 Task: What year was the Forbidden City in Beijing constructed?
Action: Mouse moved to (60, 105)
Screenshot: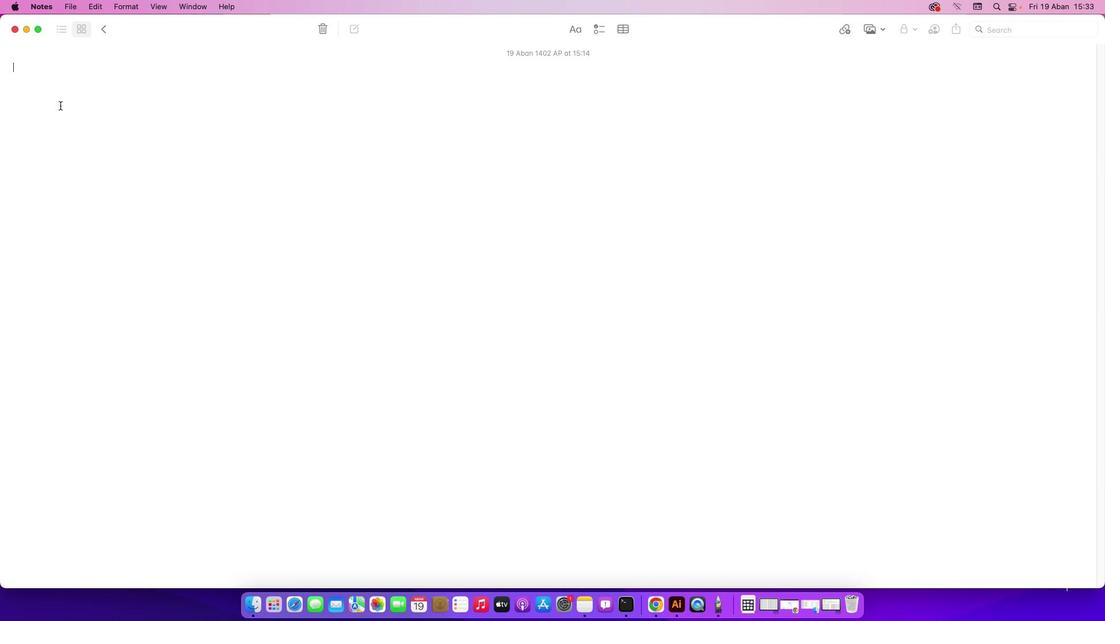 
Action: Mouse pressed left at (60, 105)
Screenshot: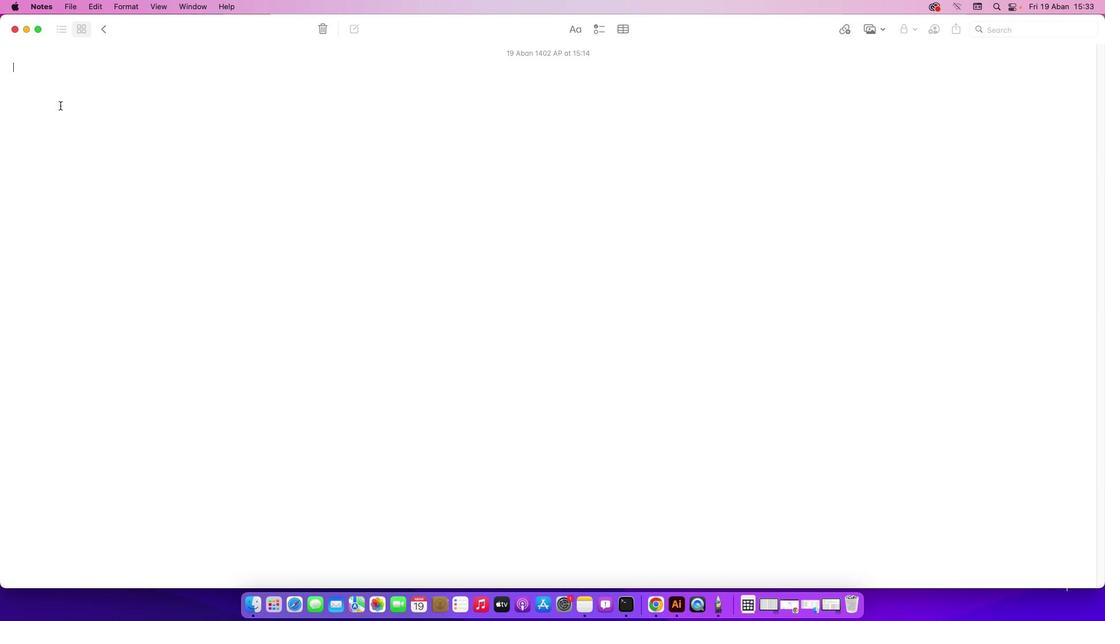 
Action: Key pressed Key.shift'W''h''a''t'Key.space'y''e''a''r'Key.space'w''a''s'Key.space't''h''e'Key.spaceKey.shift'F''o''r''b''i''d''d''e''n'Key.spaceKey.shift'C''i''t''y'Key.space'i''n'Key.spaceKey.shift'B''e''i''j''i''n''g'Key.space'c''o''n''s''t''r''u''c''t''e''d'Key.shift_r'?'
Screenshot: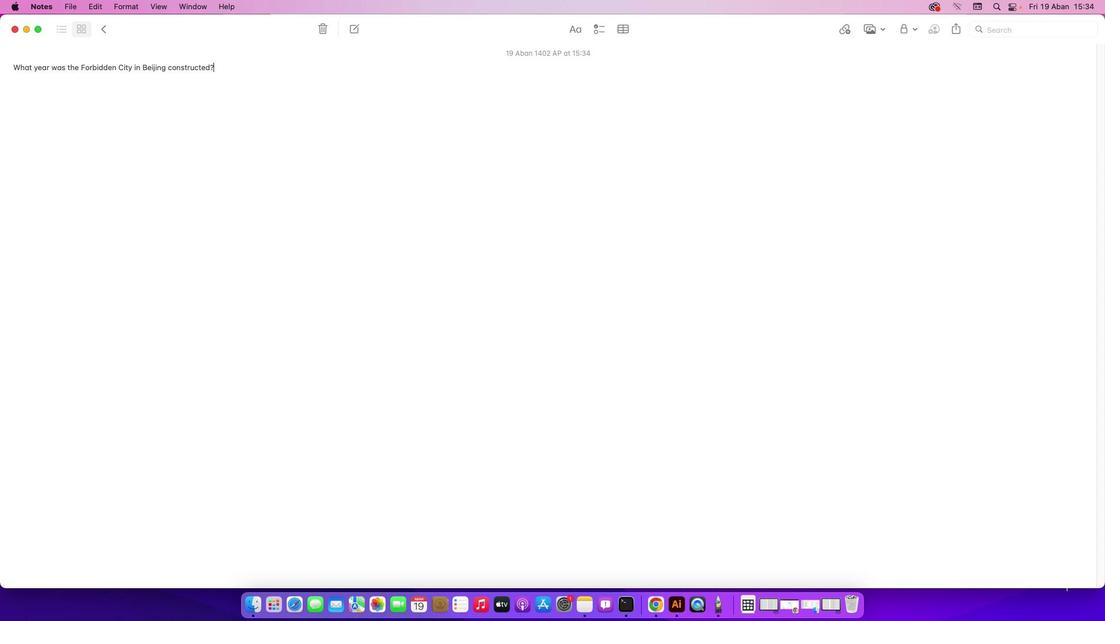 
Action: Mouse moved to (788, 606)
Screenshot: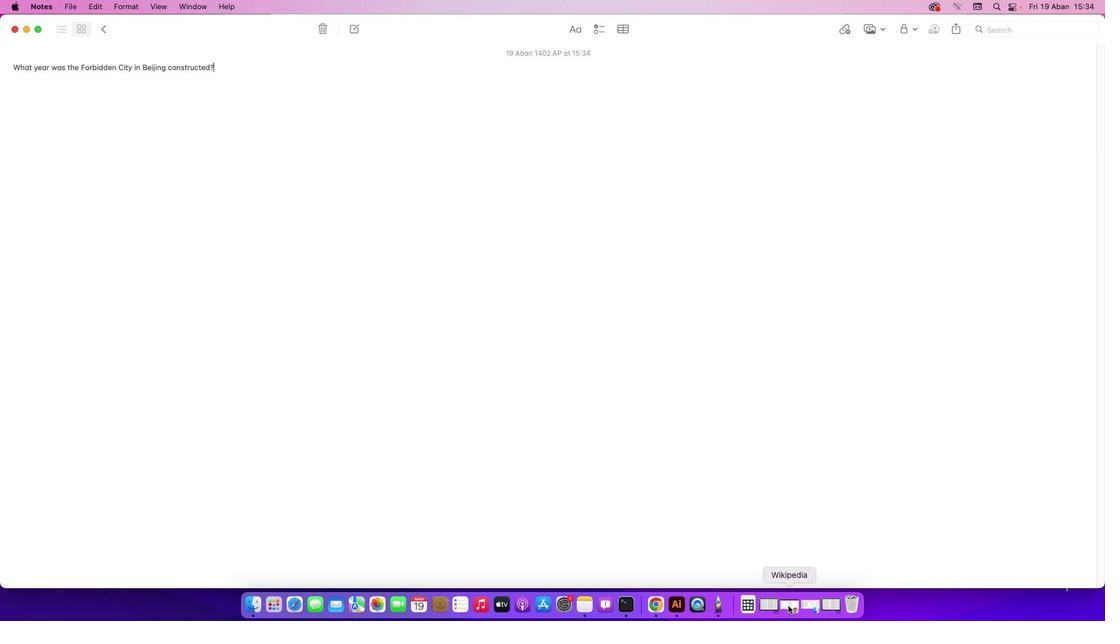 
Action: Mouse pressed left at (788, 606)
Screenshot: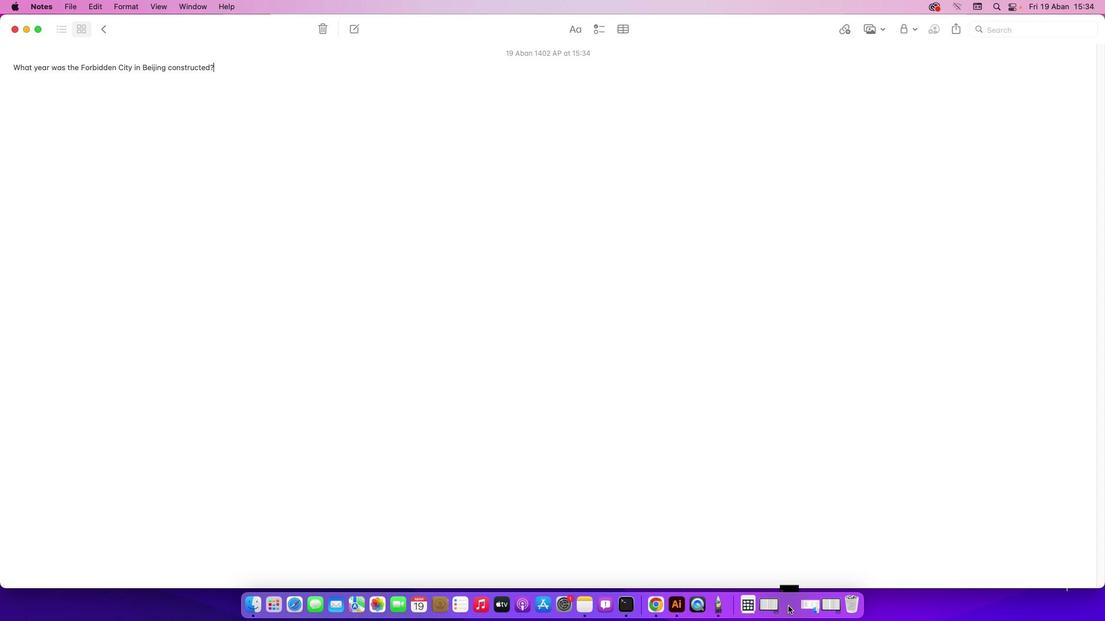 
Action: Mouse moved to (434, 351)
Screenshot: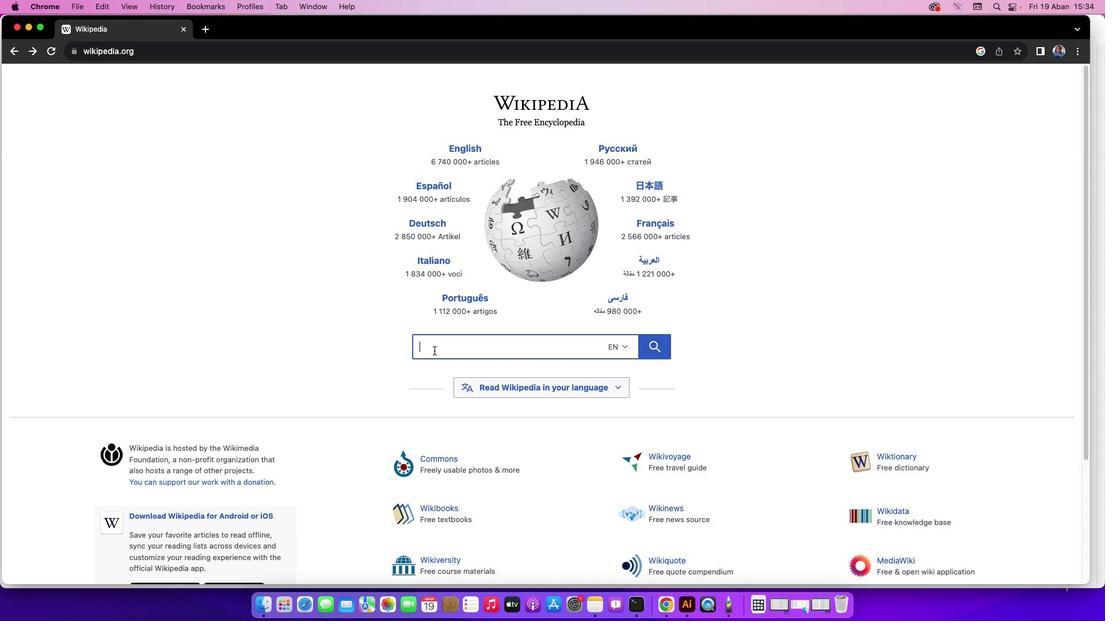 
Action: Mouse pressed left at (434, 351)
Screenshot: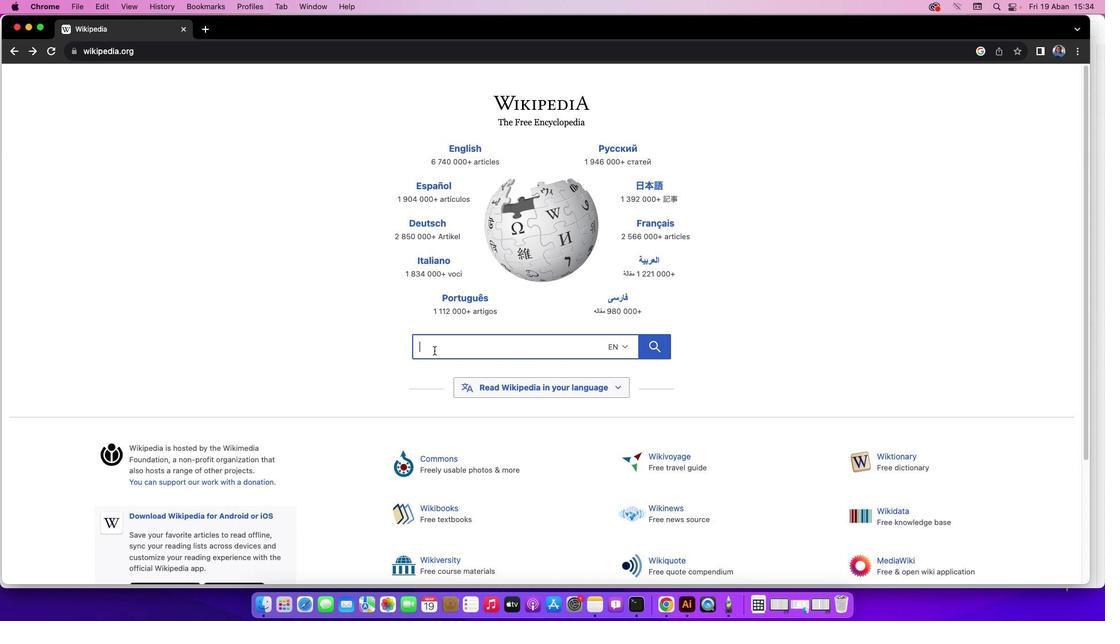 
Action: Key pressed Key.shift'F''o''r''b''i''d''d''e''n'Key.spaceKey.shift'C''i''t''y'
Screenshot: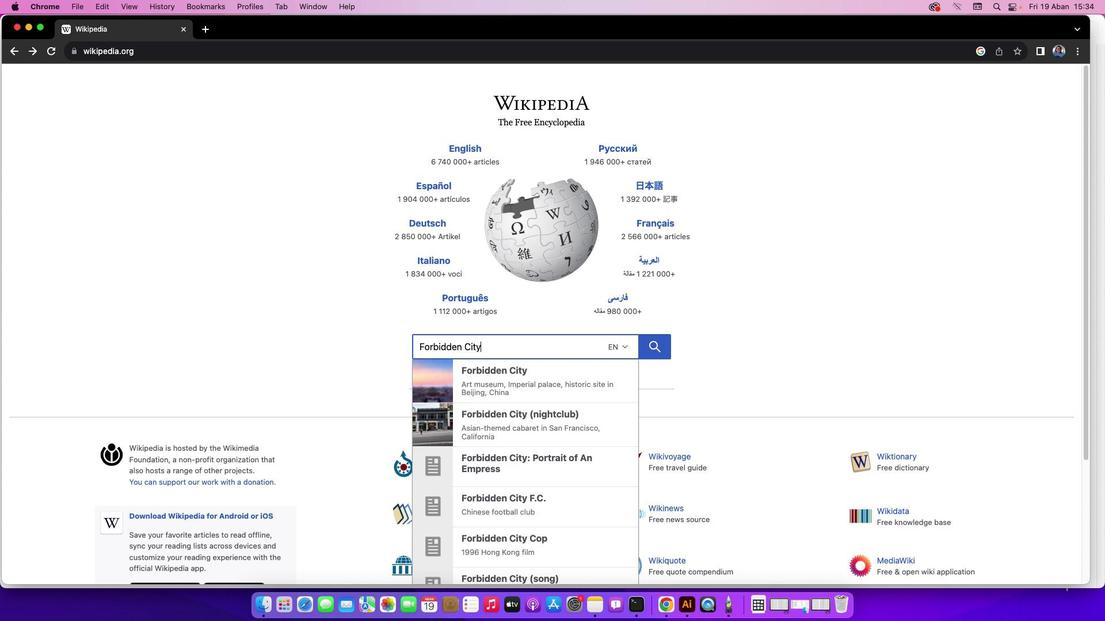 
Action: Mouse moved to (497, 373)
Screenshot: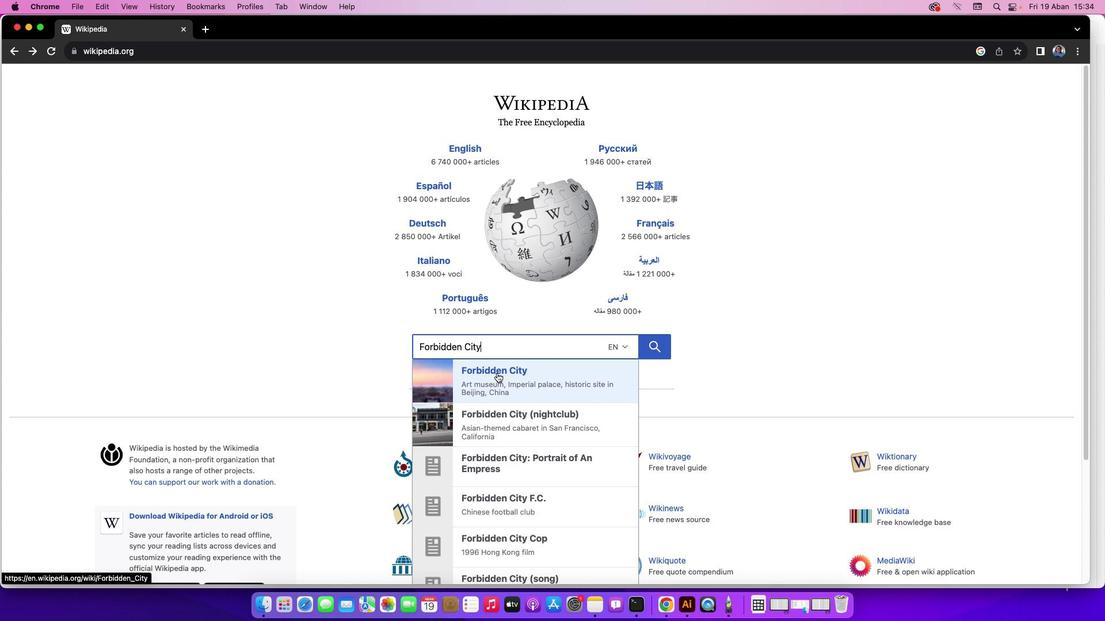 
Action: Mouse pressed left at (497, 373)
Screenshot: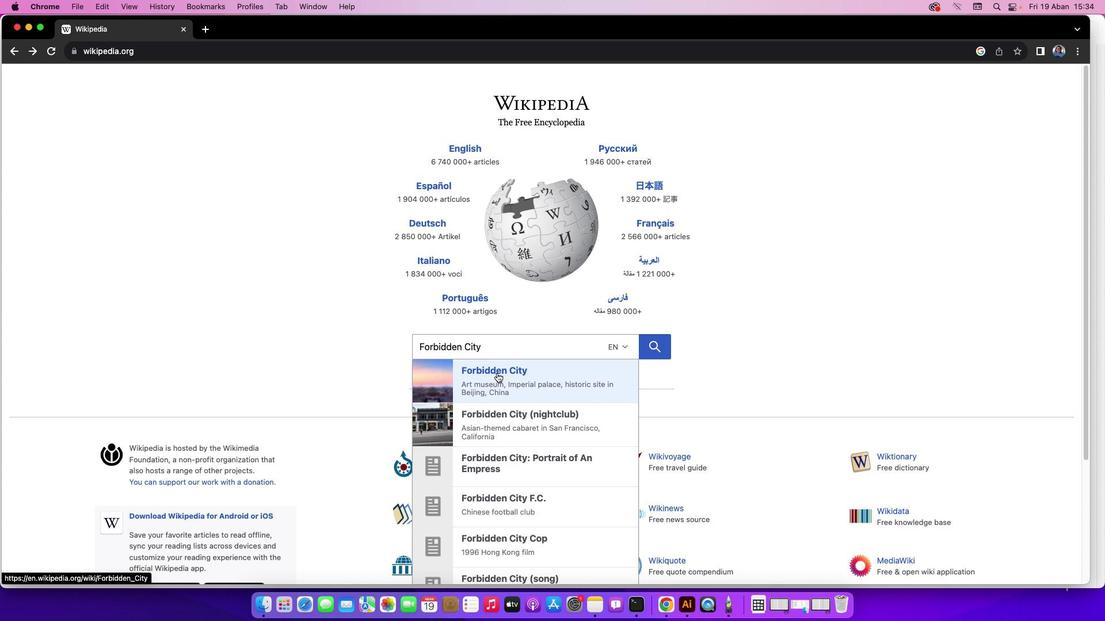 
Action: Mouse moved to (1088, 87)
Screenshot: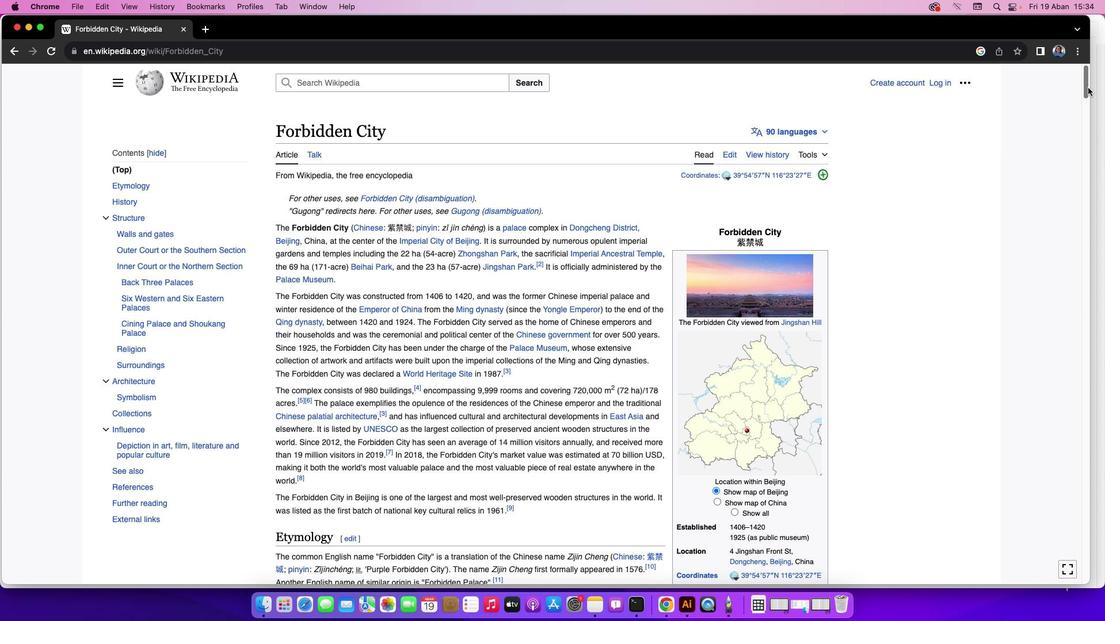 
Action: Mouse pressed left at (1088, 87)
Screenshot: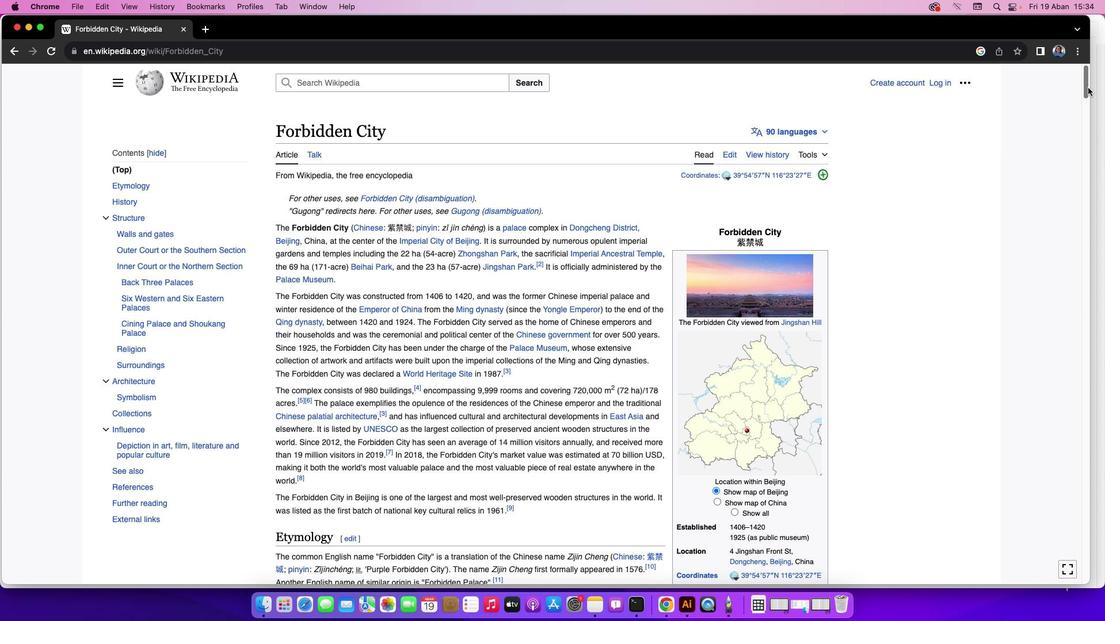 
Action: Mouse moved to (29, 29)
Screenshot: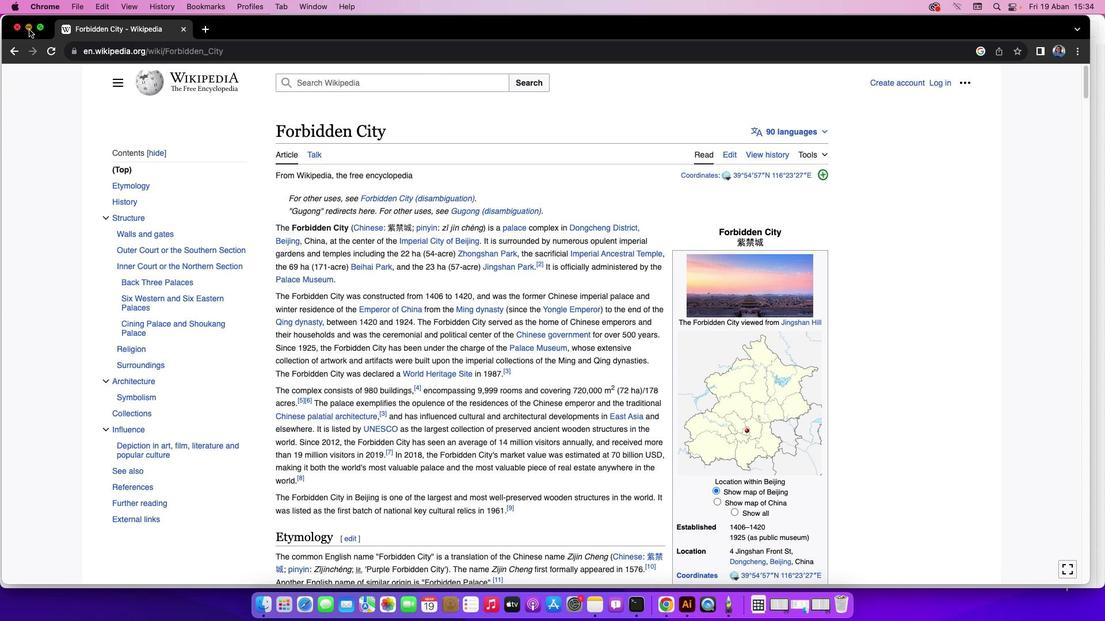 
Action: Mouse pressed left at (29, 29)
Screenshot: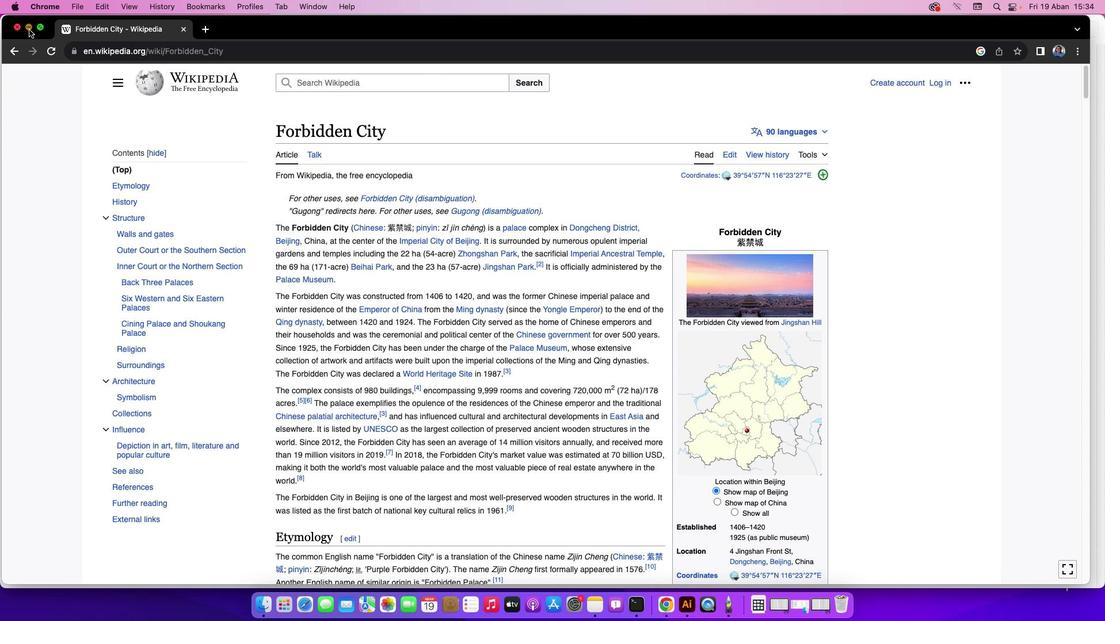 
Action: Mouse moved to (217, 70)
Screenshot: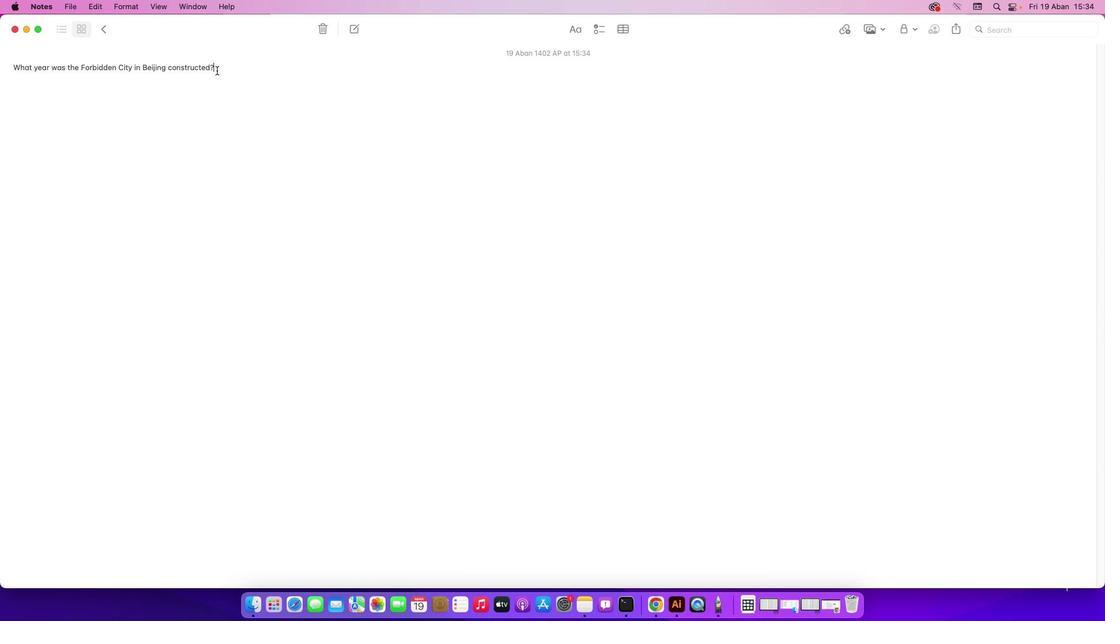 
Action: Mouse pressed left at (217, 70)
Screenshot: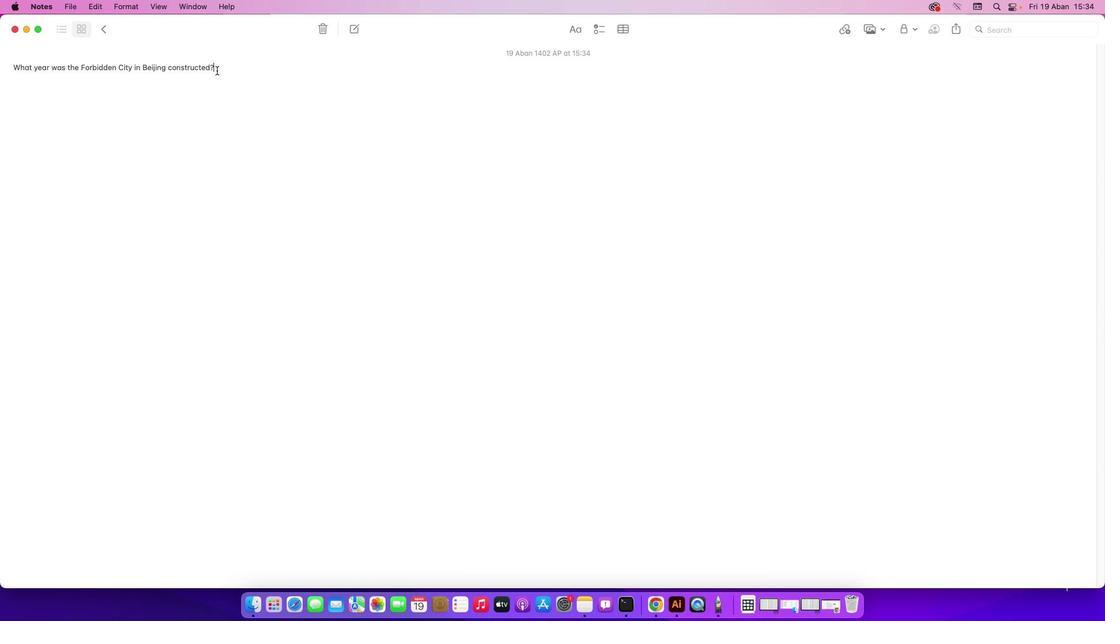 
Action: Mouse moved to (238, 59)
Screenshot: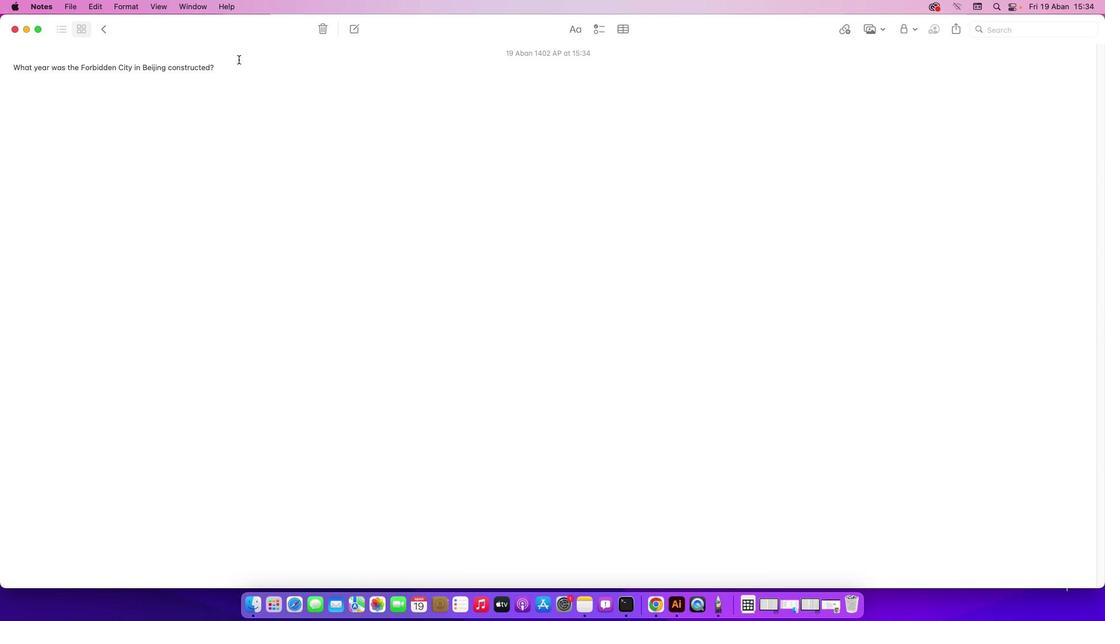 
Action: Key pressed Key.enterKey.shift'T''h''e'Key.spaceKey.shift'F''o''r''b''i''d''d''e''n'Key.spaceKey.shift'C''i''t''y'Key.space'i''n'Key.spaceKey.shift'B''e''i''j''i''n''g'Key.space'w''a''s'Key.space'c''o''n''s''t''r''u''c''t''e''d'Key.space'f''r''o''m''k'Key.spaceKey.backspaceKey.backspaceKey.backspaceKey.backspace'r''o''m'Key.space'1''4''0''6'Key.space't''o'Key.space'1''4''2''0''.'
Screenshot: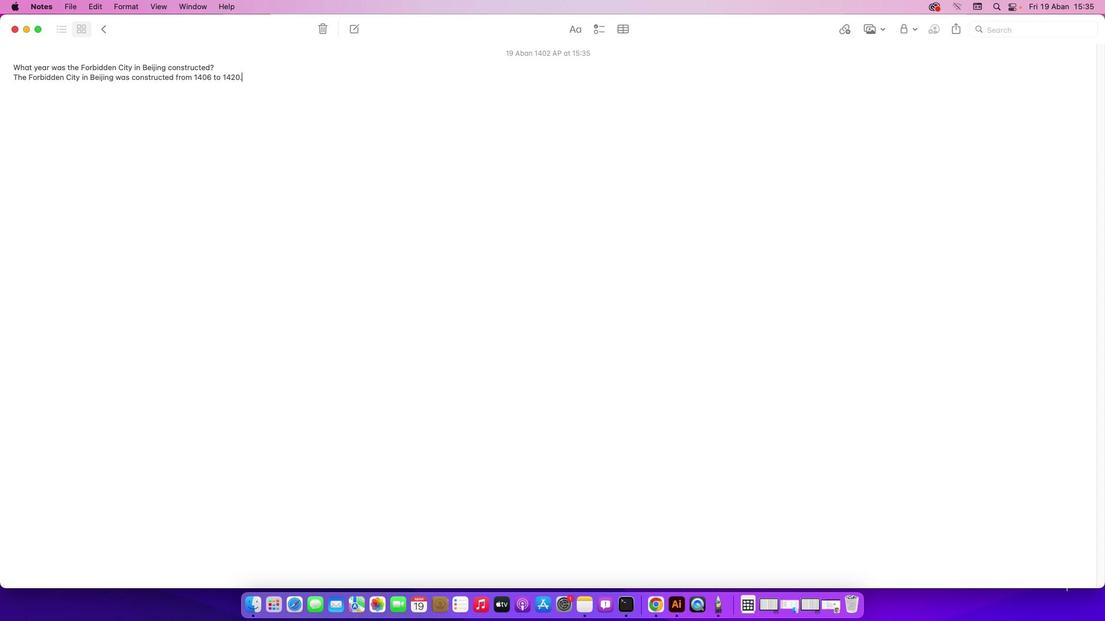 
Action: Mouse moved to (836, 607)
Screenshot: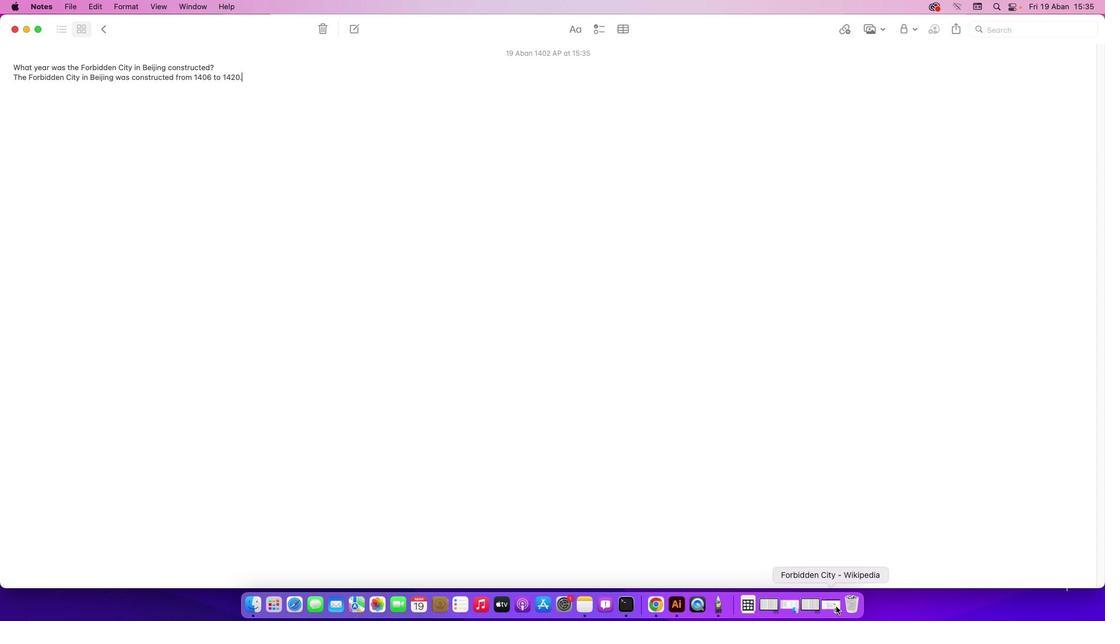 
Action: Mouse pressed left at (836, 607)
Screenshot: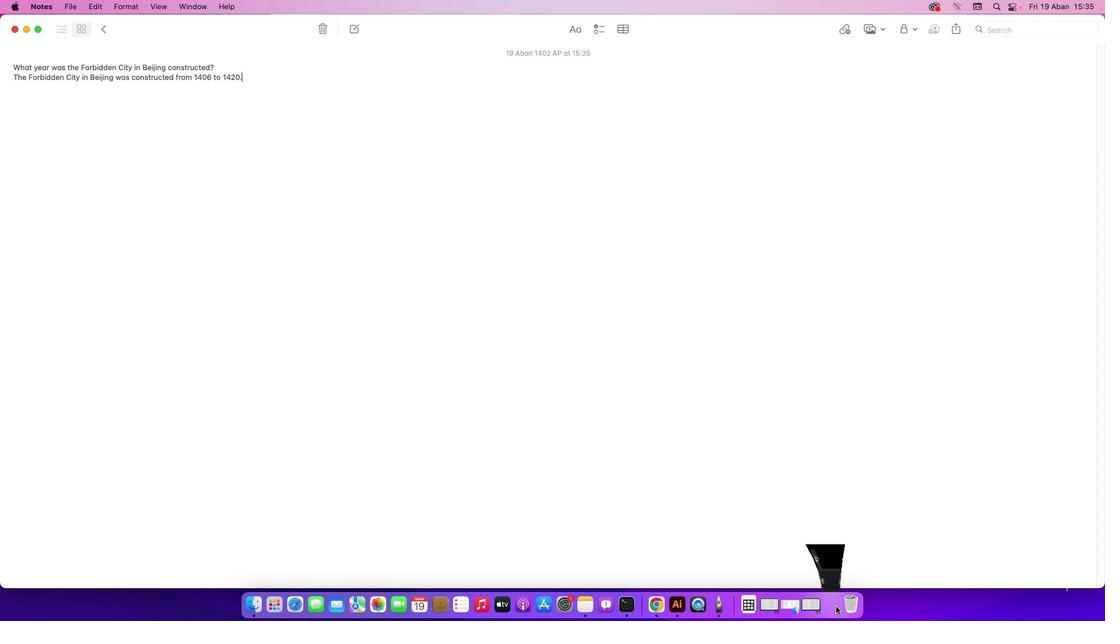 
Action: Mouse moved to (1087, 87)
Screenshot: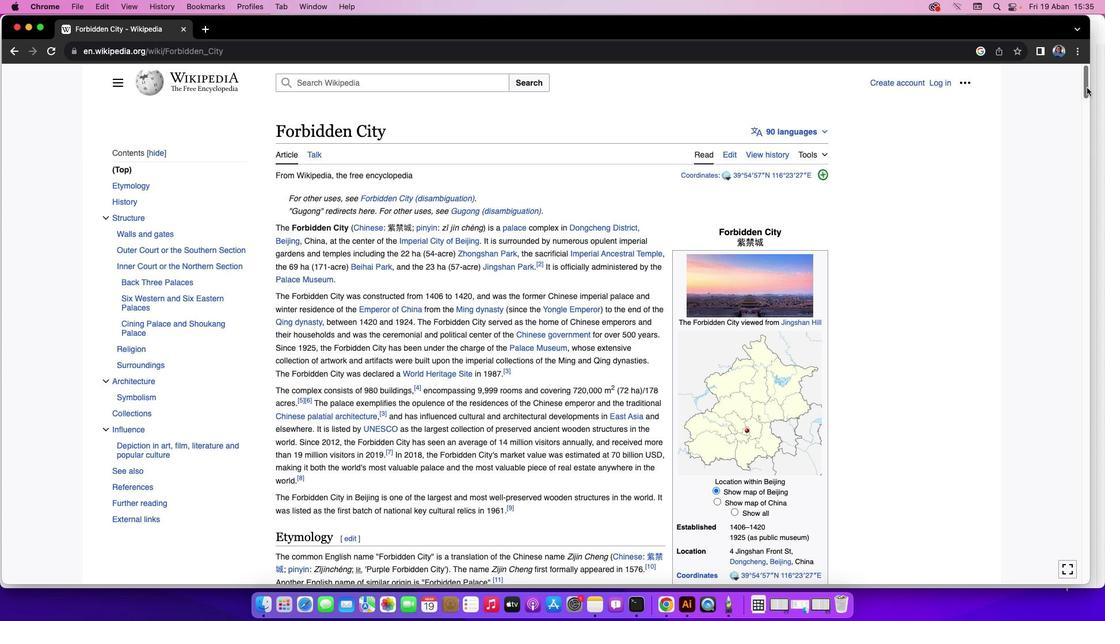 
Action: Mouse pressed left at (1087, 87)
Screenshot: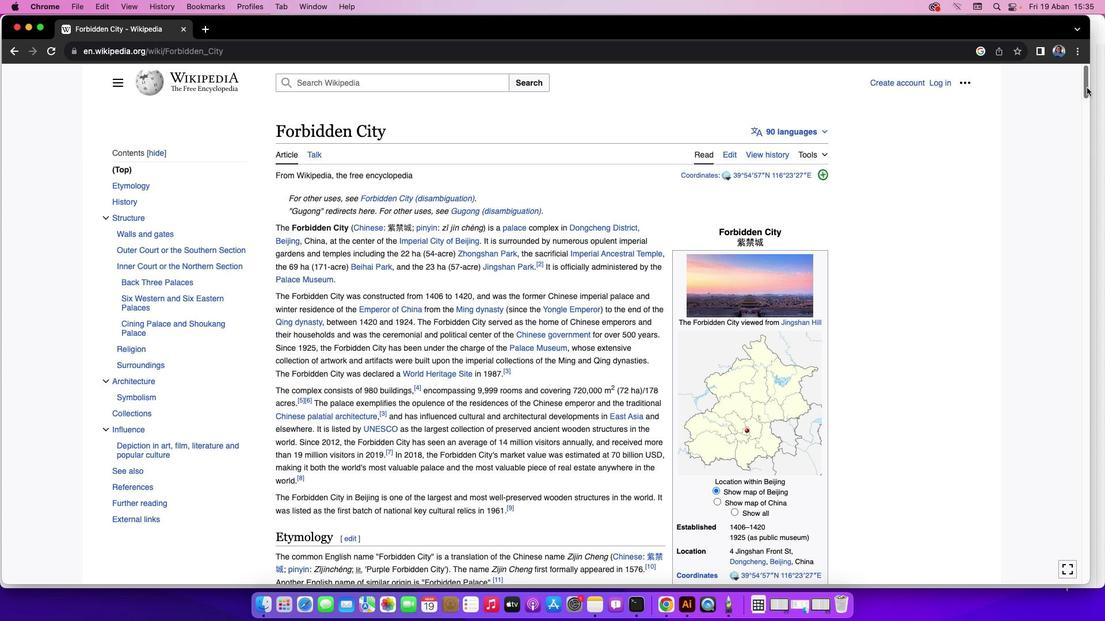 
Action: Mouse moved to (1079, 83)
Screenshot: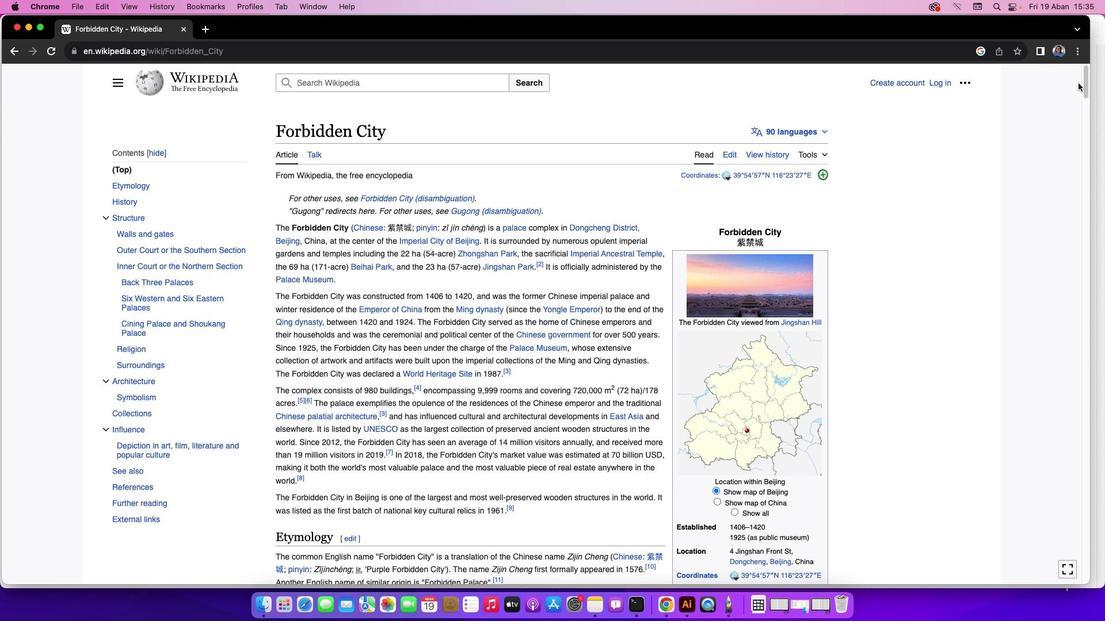 
